 Task: Find the transit options for traveling to the Empire State Building from Home.
Action: Mouse moved to (211, 71)
Screenshot: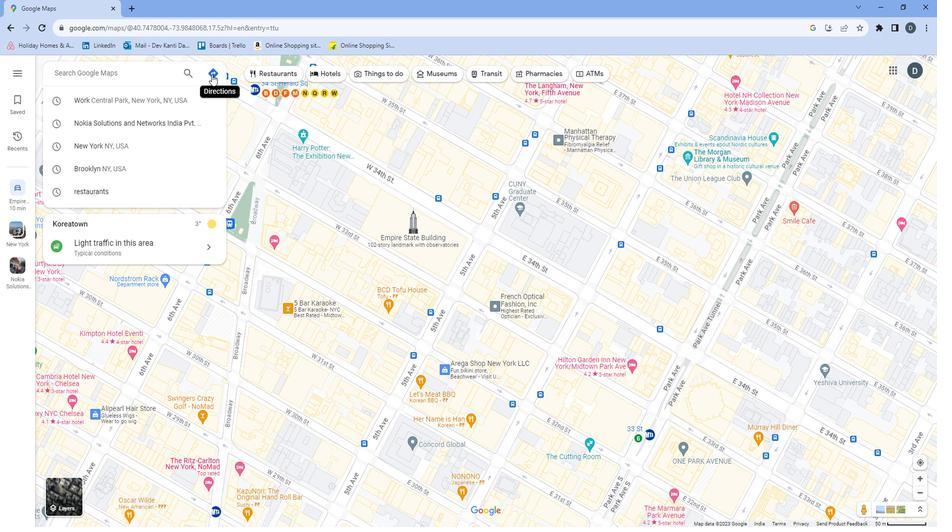 
Action: Mouse pressed left at (211, 71)
Screenshot: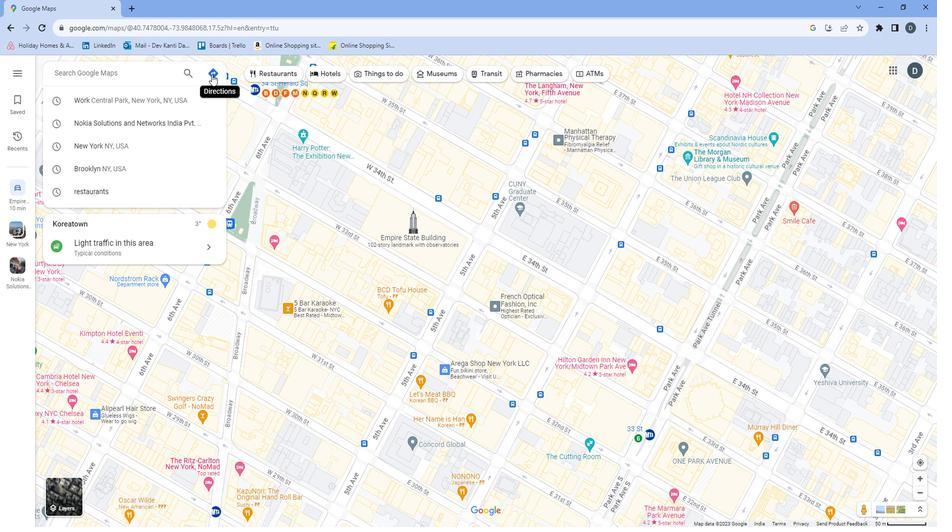 
Action: Mouse moved to (143, 67)
Screenshot: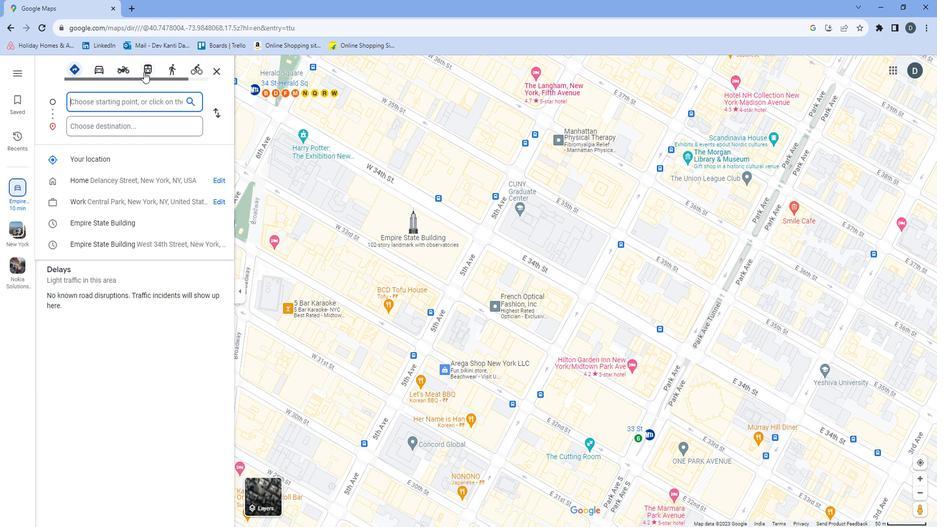 
Action: Mouse pressed left at (143, 67)
Screenshot: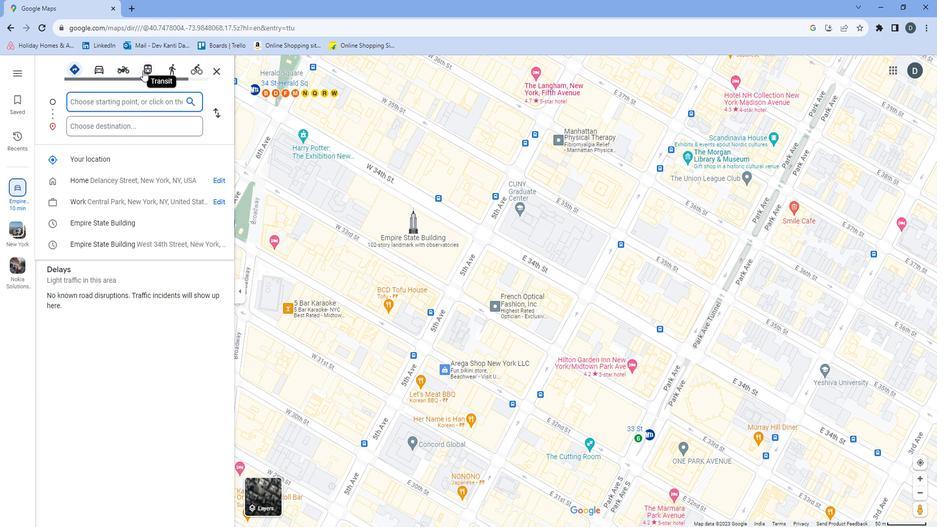 
Action: Mouse moved to (142, 95)
Screenshot: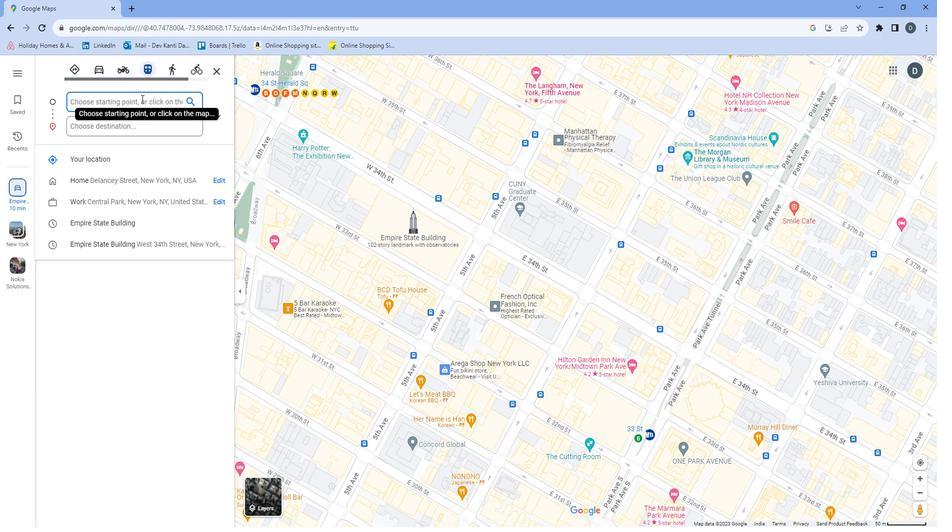 
Action: Mouse pressed left at (142, 95)
Screenshot: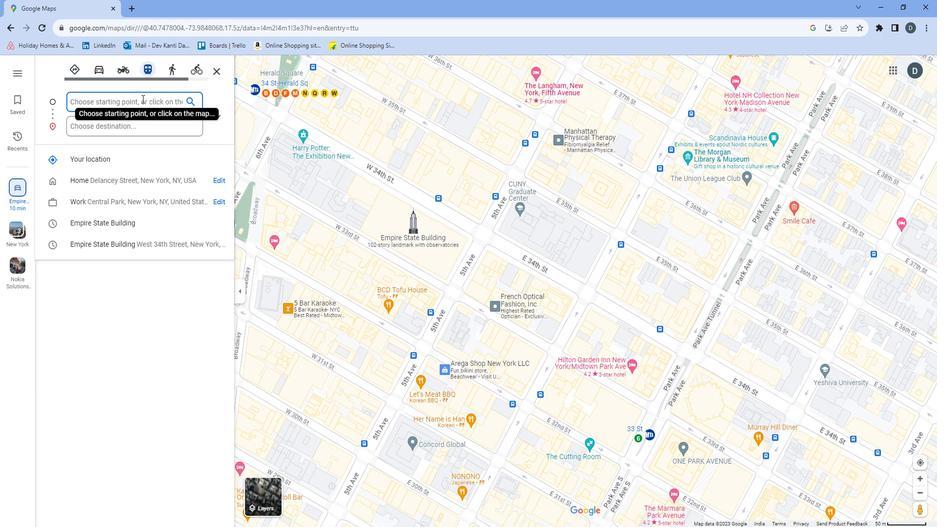 
Action: Mouse moved to (117, 173)
Screenshot: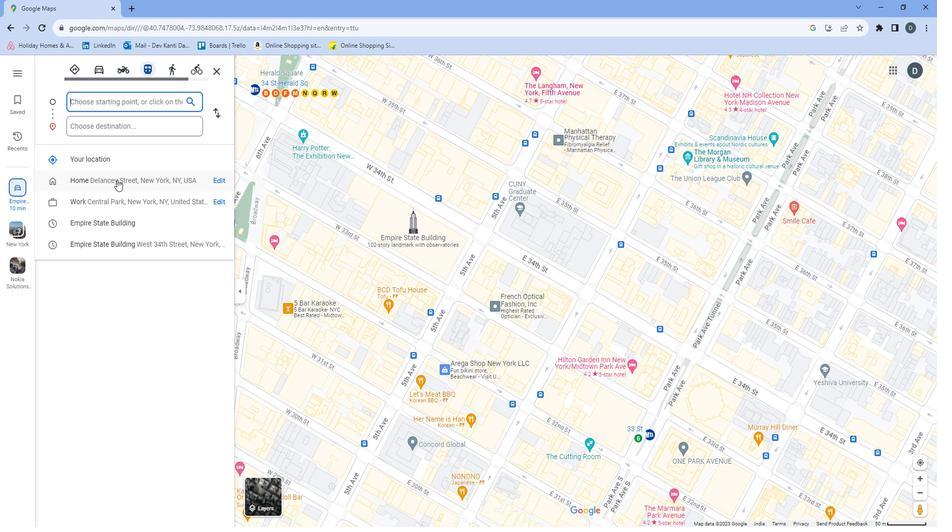 
Action: Mouse pressed left at (117, 173)
Screenshot: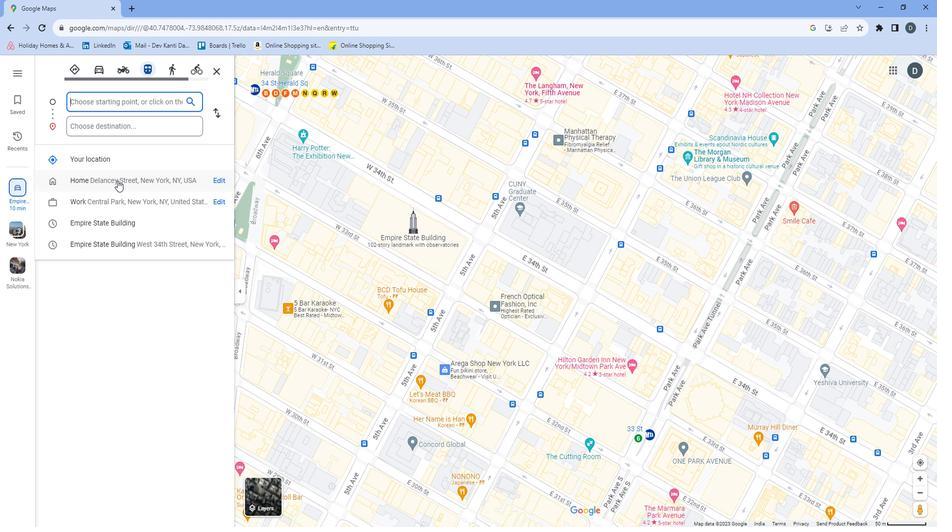 
Action: Mouse moved to (130, 119)
Screenshot: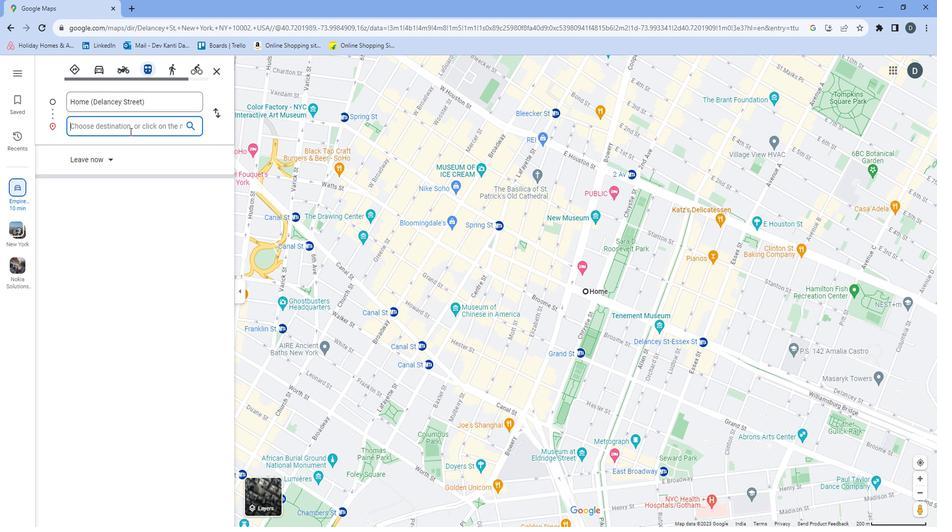 
Action: Mouse pressed left at (130, 119)
Screenshot: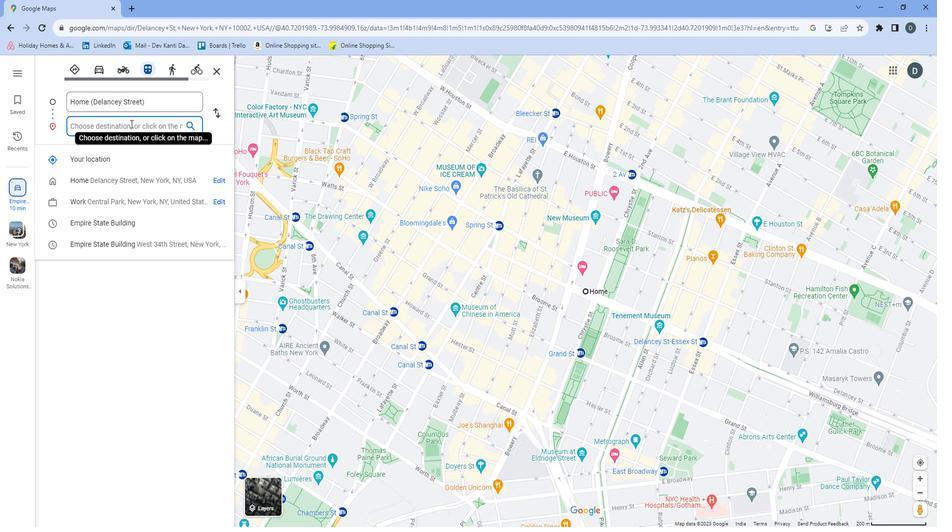 
Action: Key pressed <Key.shift>Empire<Key.space><Key.shift>State<Key.space><Key.shift><Key.shift><Key.shift><Key.shift><Key.shift>Building<Key.space><Key.enter>
Screenshot: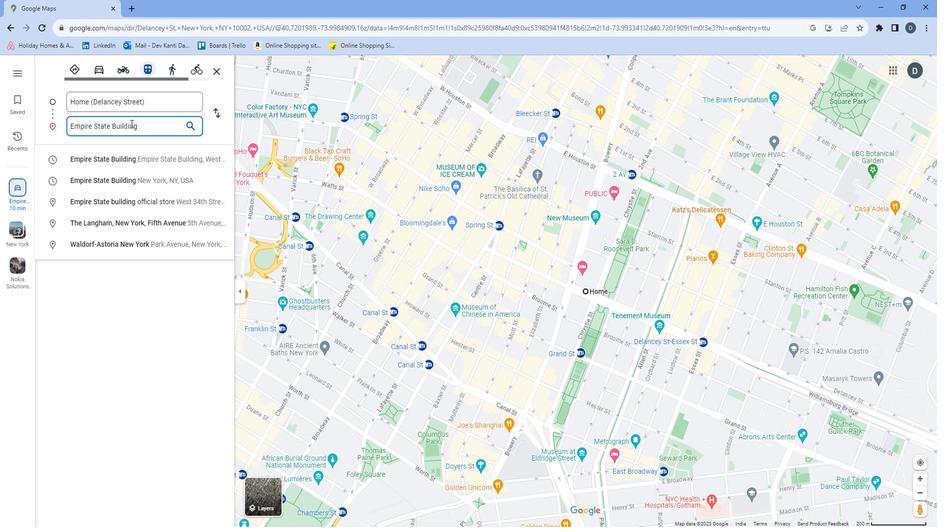 
Action: Mouse moved to (164, 167)
Screenshot: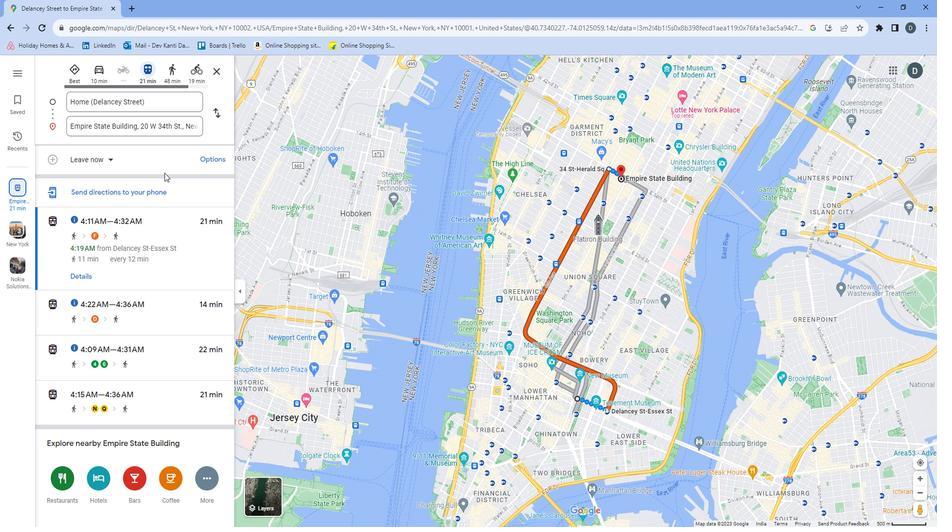 
Action: Mouse scrolled (164, 166) with delta (0, 0)
Screenshot: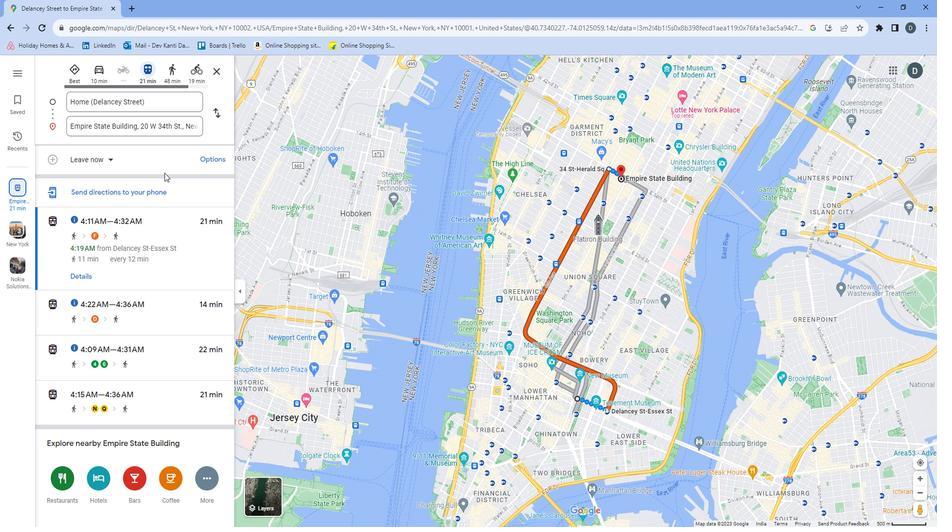 
Action: Mouse moved to (165, 170)
Screenshot: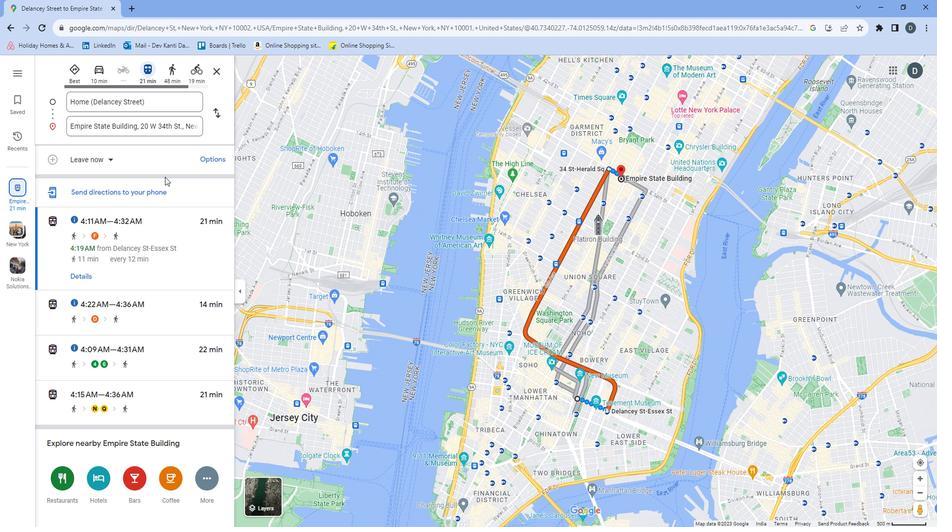 
Action: Mouse scrolled (165, 170) with delta (0, 0)
Screenshot: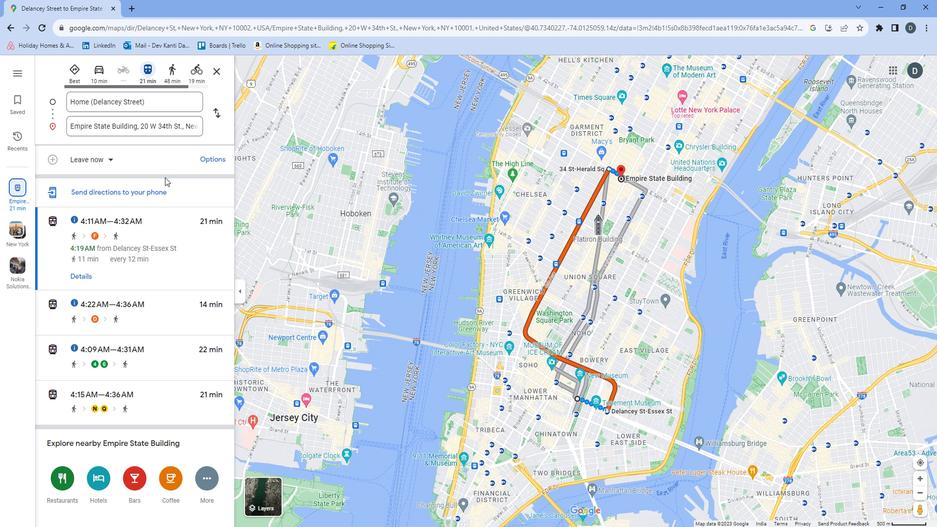 
Action: Mouse moved to (163, 170)
Screenshot: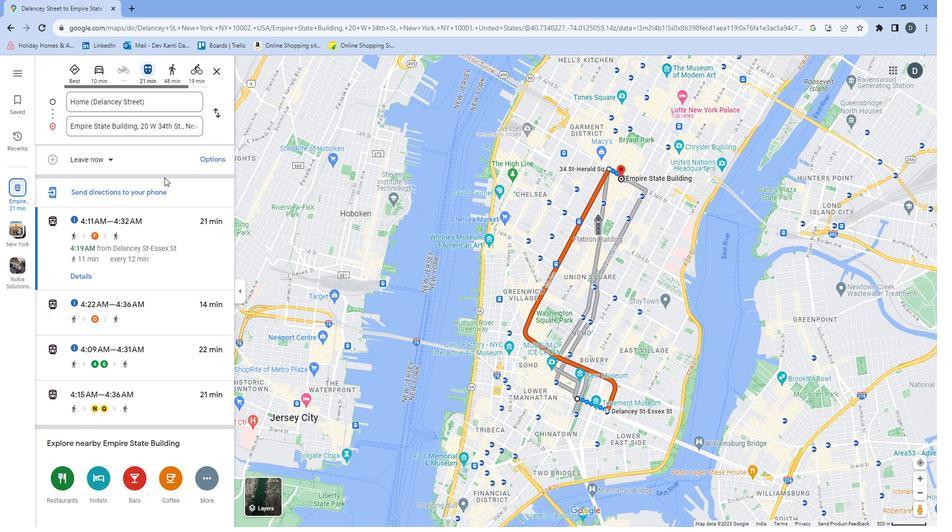 
